 Task: Look for properties with a step-free path to the guest entrance.
Action: Mouse moved to (979, 115)
Screenshot: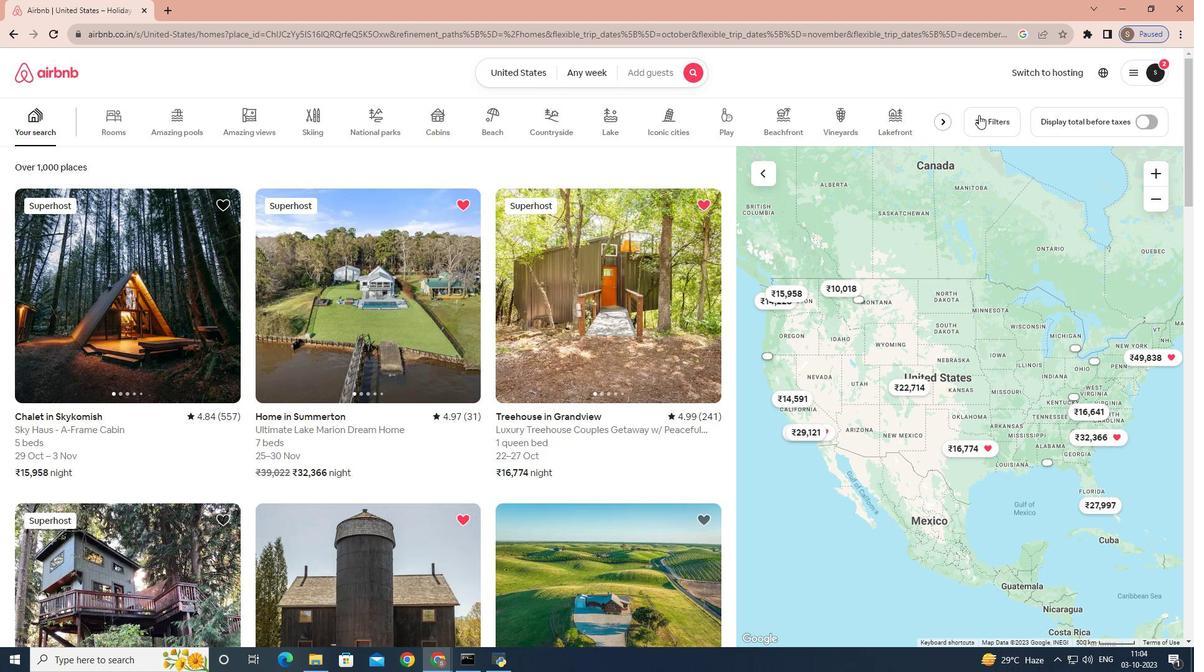 
Action: Mouse pressed left at (979, 115)
Screenshot: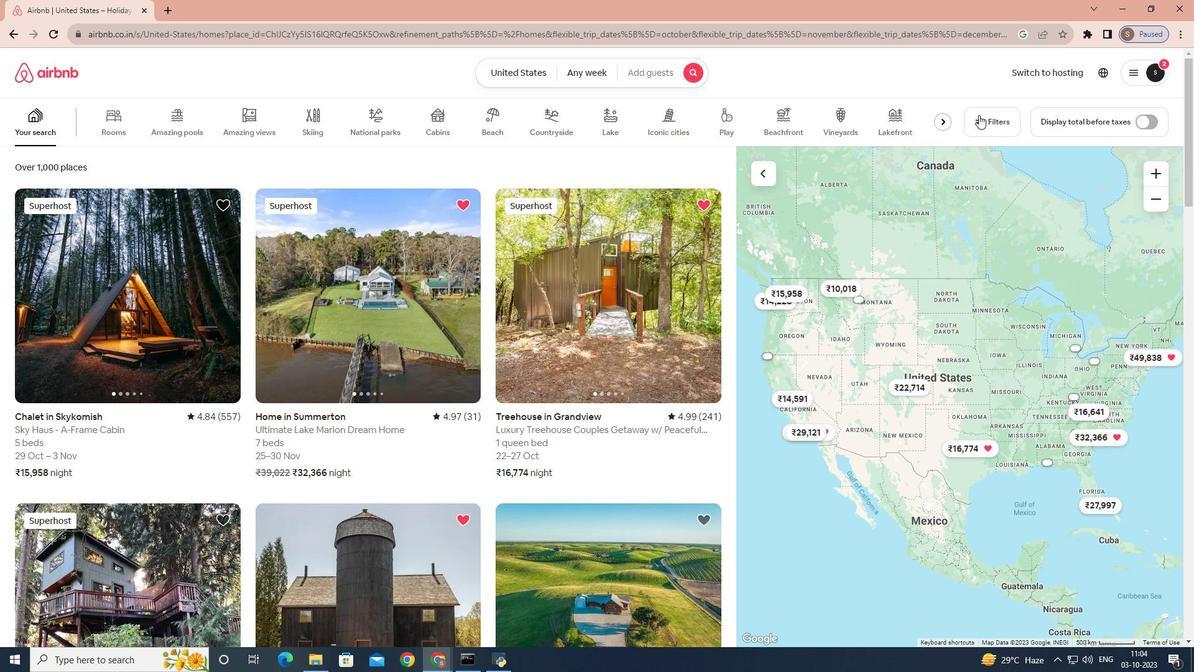 
Action: Mouse moved to (723, 197)
Screenshot: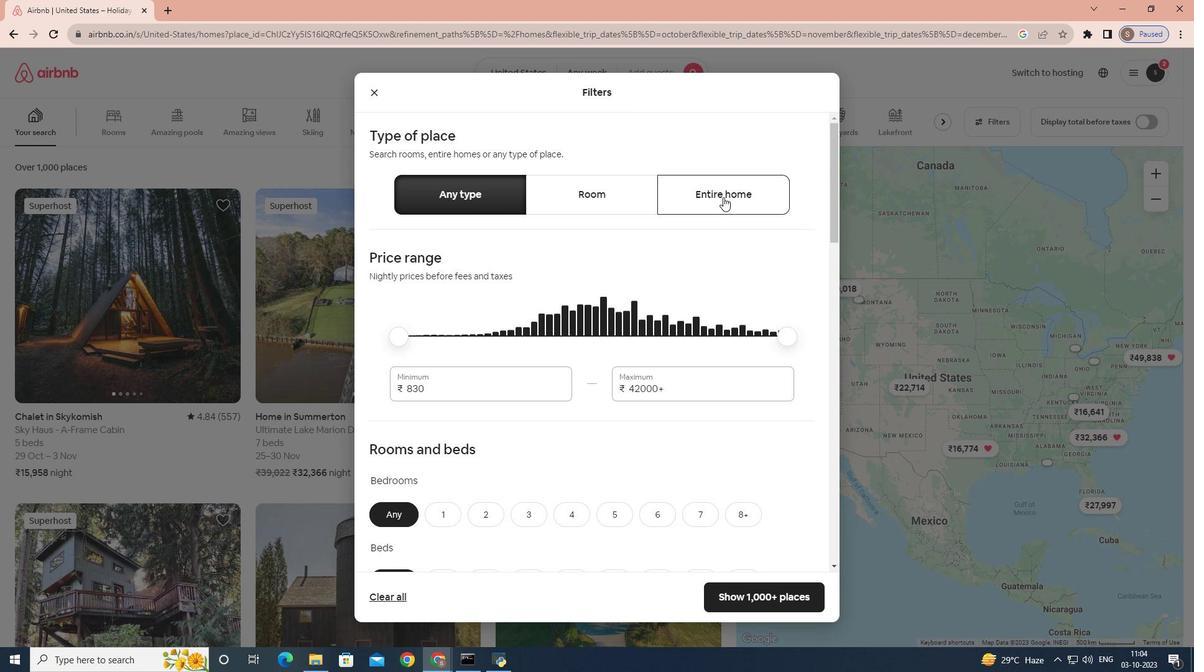 
Action: Mouse pressed left at (723, 197)
Screenshot: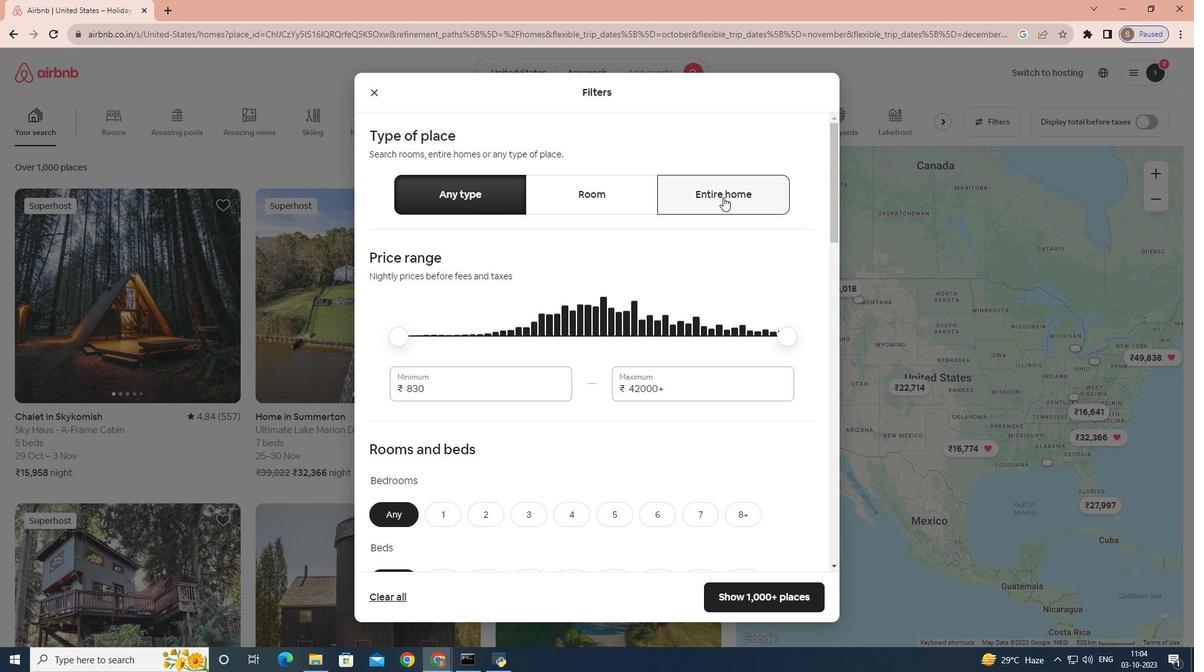 
Action: Mouse moved to (604, 319)
Screenshot: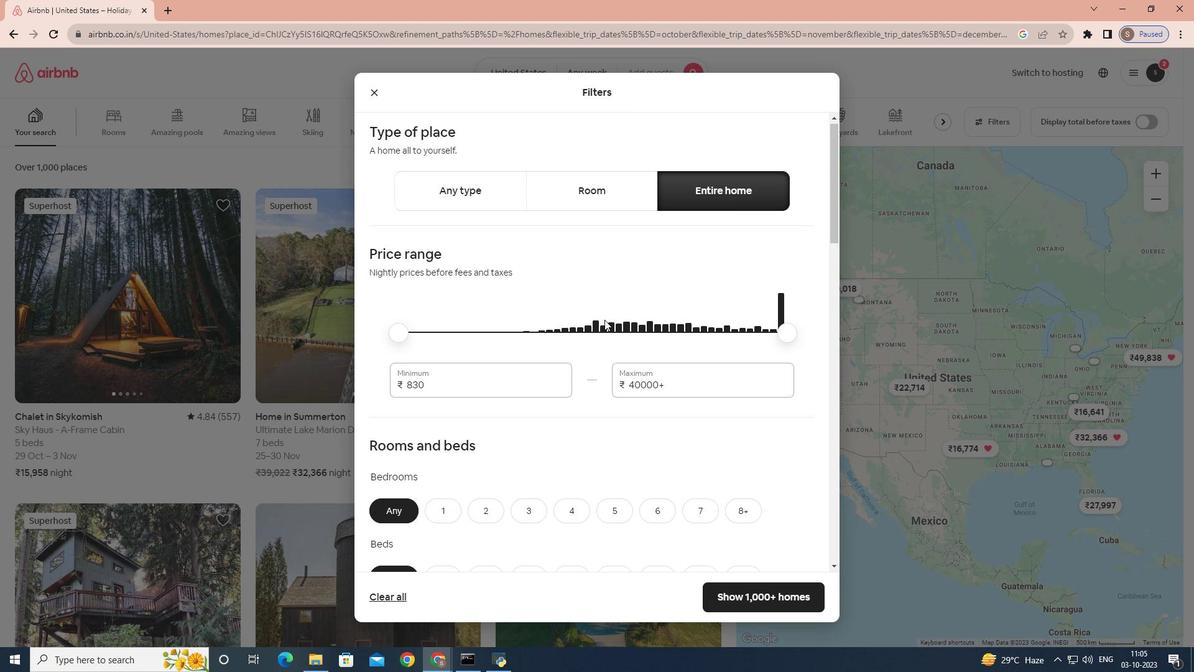 
Action: Mouse scrolled (604, 319) with delta (0, 0)
Screenshot: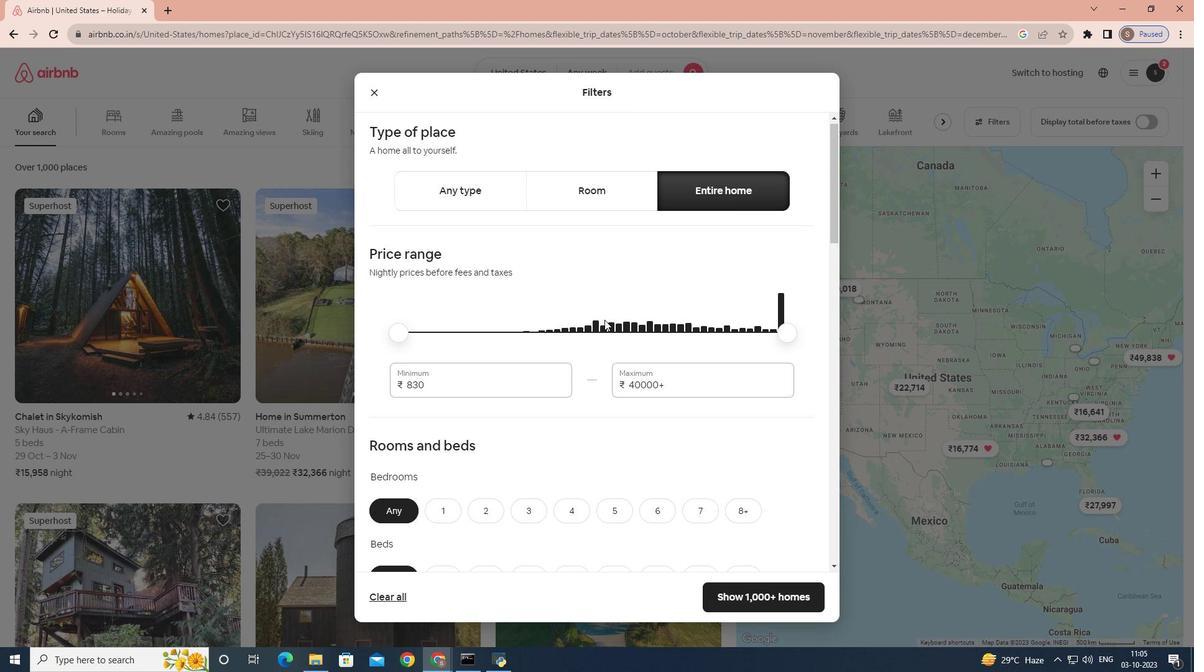 
Action: Mouse scrolled (604, 319) with delta (0, 0)
Screenshot: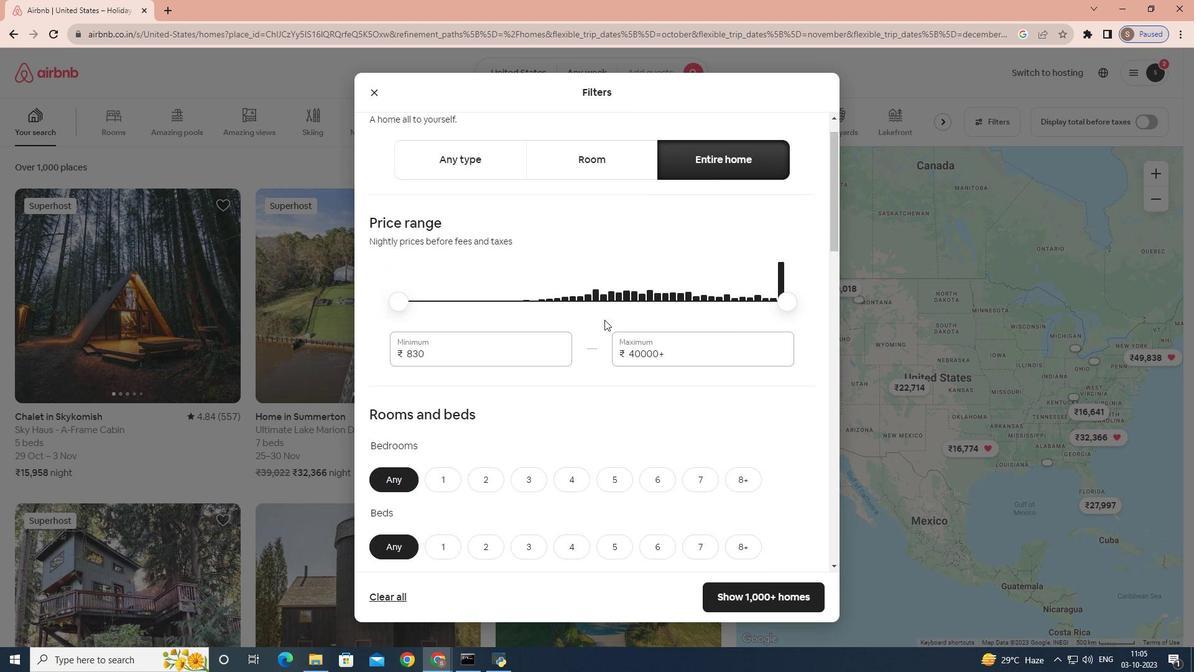 
Action: Mouse scrolled (604, 319) with delta (0, 0)
Screenshot: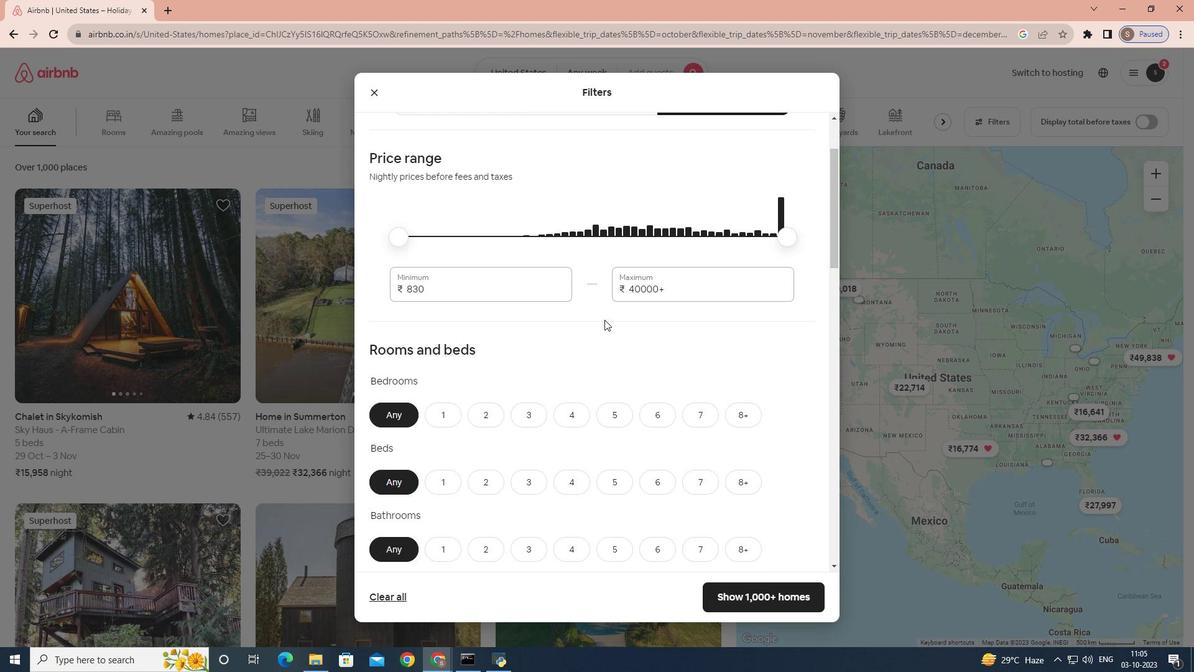 
Action: Mouse scrolled (604, 319) with delta (0, 0)
Screenshot: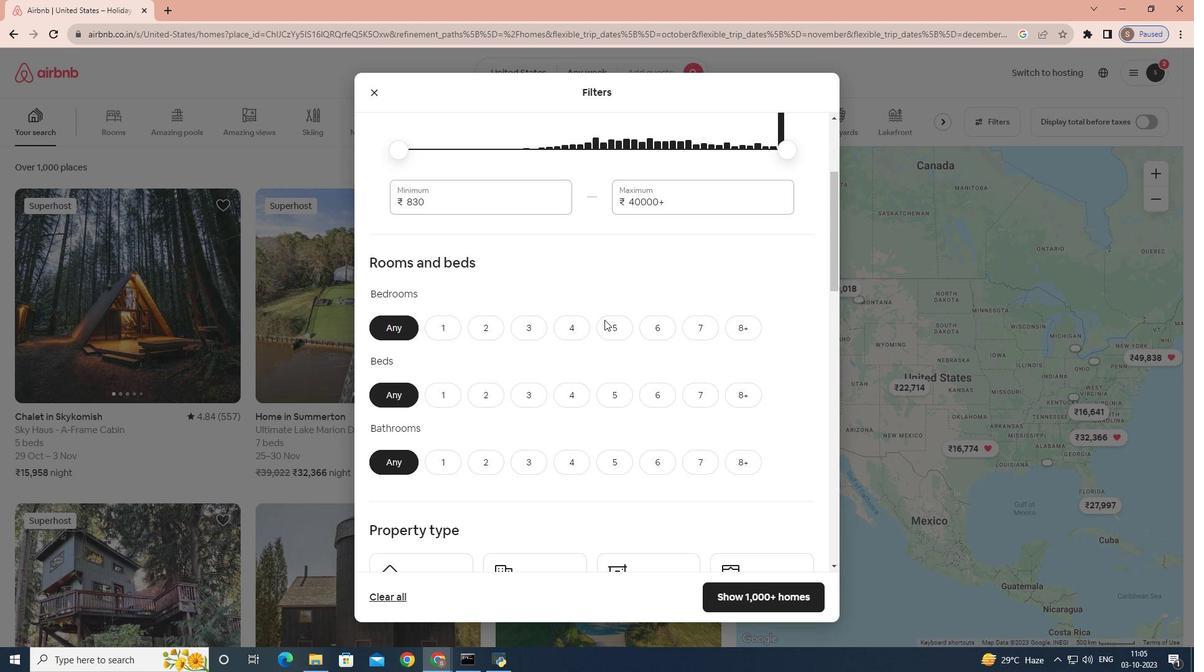 
Action: Mouse scrolled (604, 319) with delta (0, 0)
Screenshot: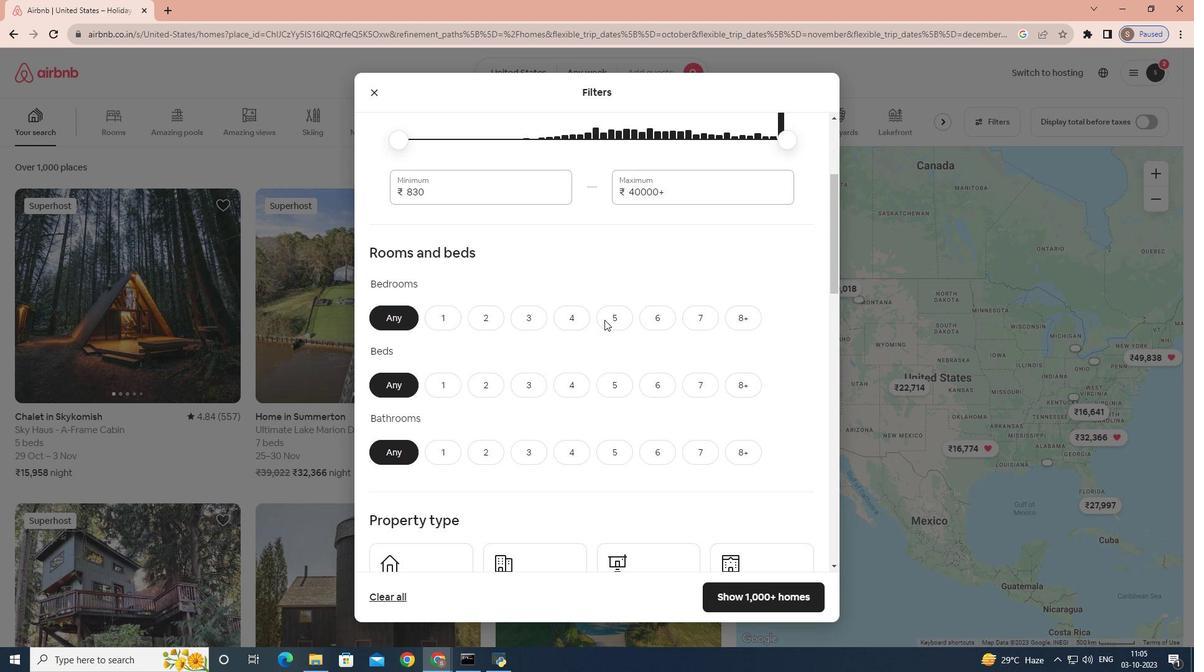 
Action: Mouse scrolled (604, 319) with delta (0, 0)
Screenshot: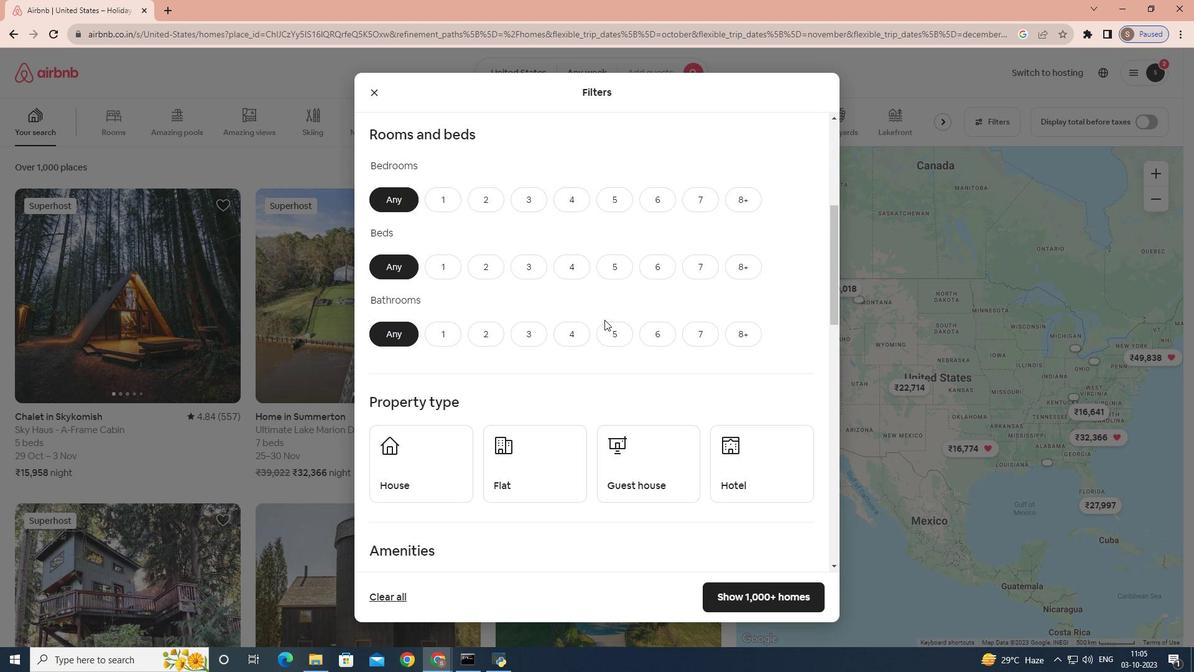 
Action: Mouse scrolled (604, 319) with delta (0, 0)
Screenshot: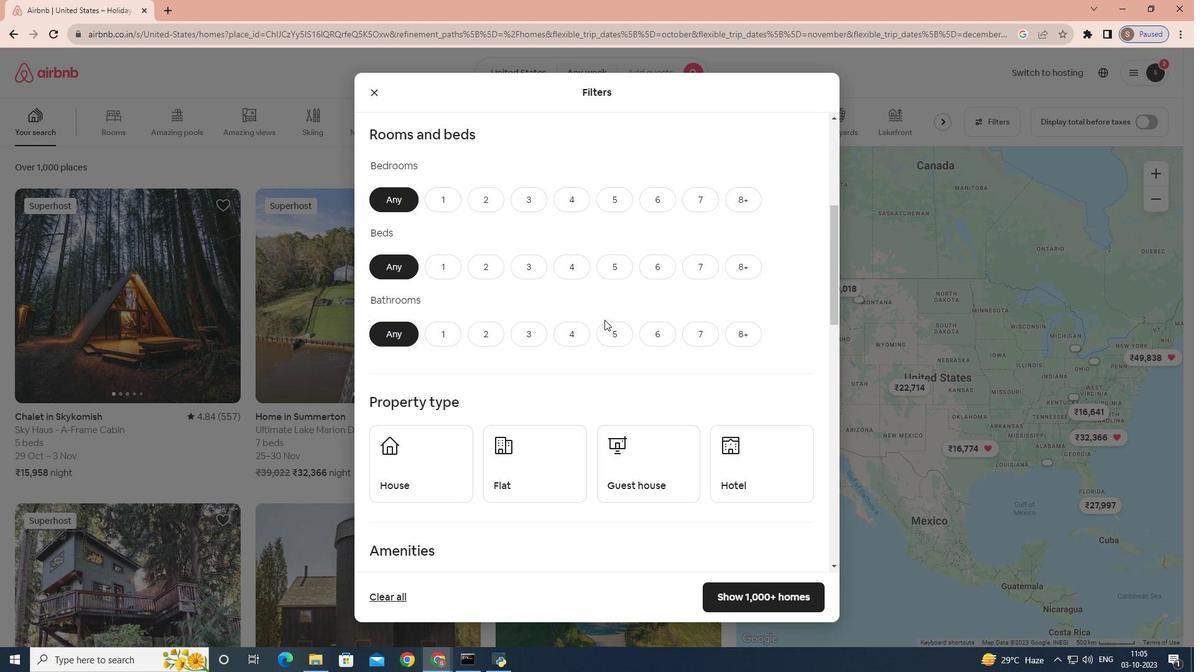 
Action: Mouse scrolled (604, 319) with delta (0, 0)
Screenshot: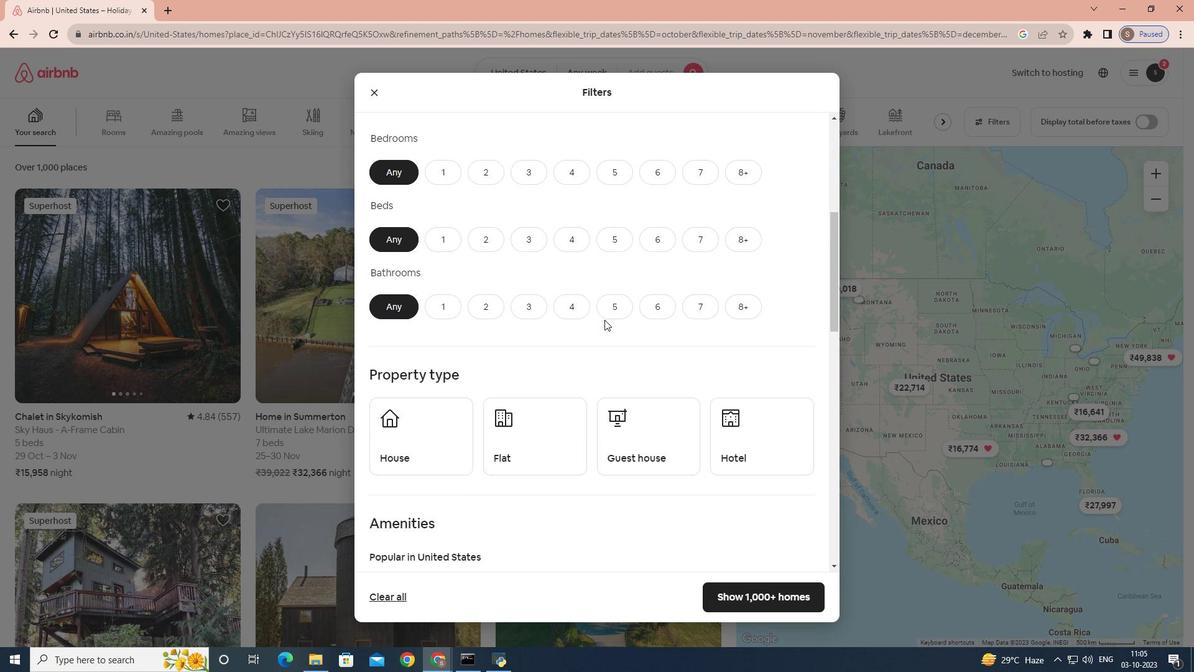 
Action: Mouse moved to (603, 326)
Screenshot: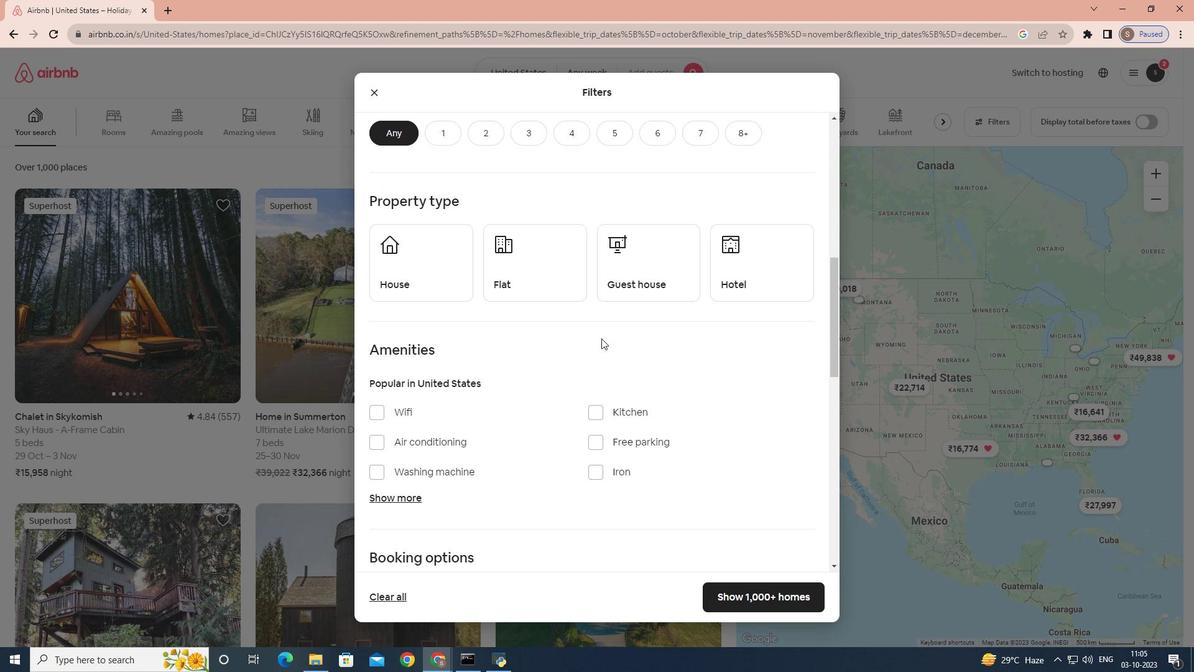 
Action: Mouse scrolled (603, 326) with delta (0, 0)
Screenshot: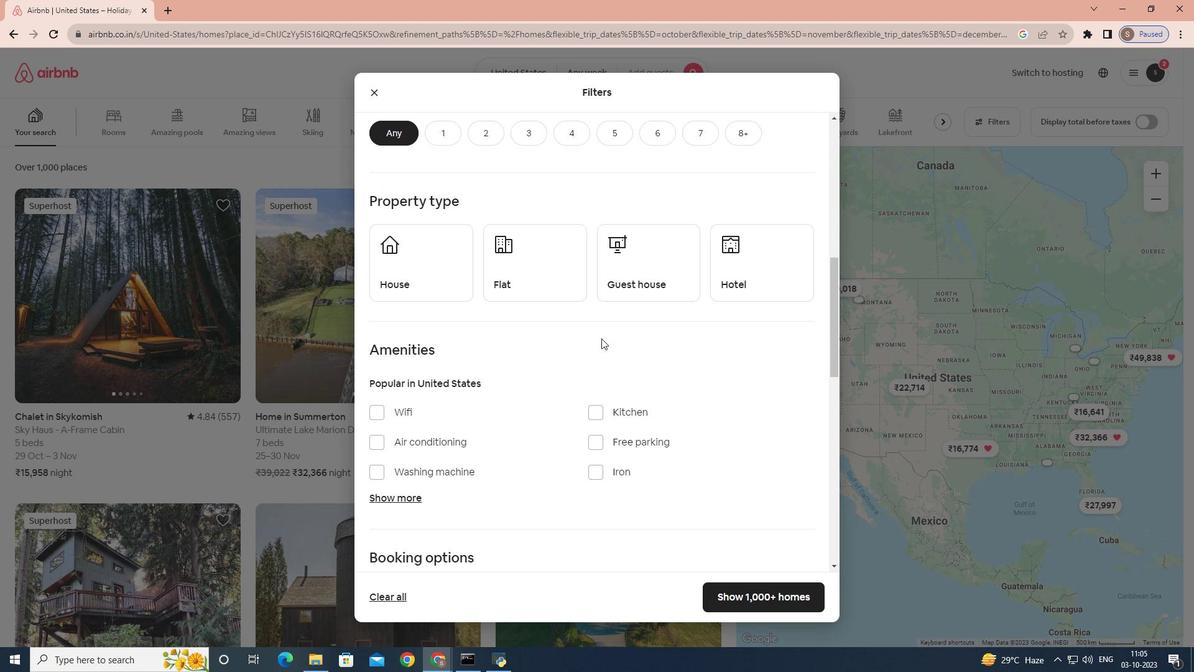
Action: Mouse moved to (602, 332)
Screenshot: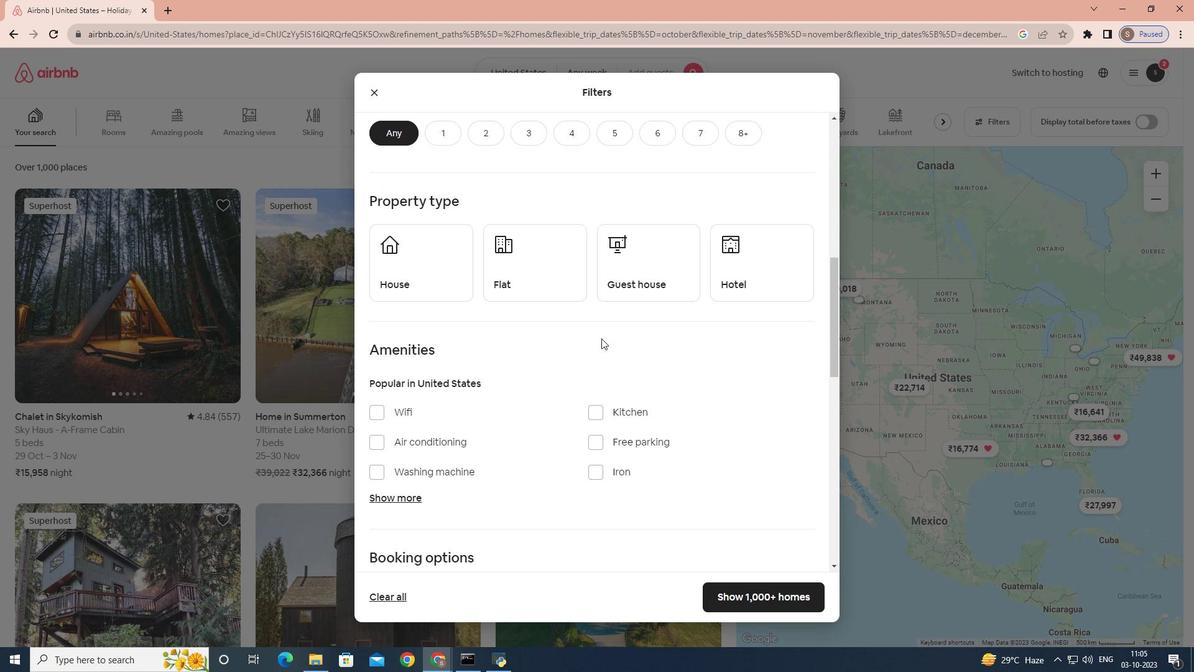 
Action: Mouse scrolled (602, 332) with delta (0, 0)
Screenshot: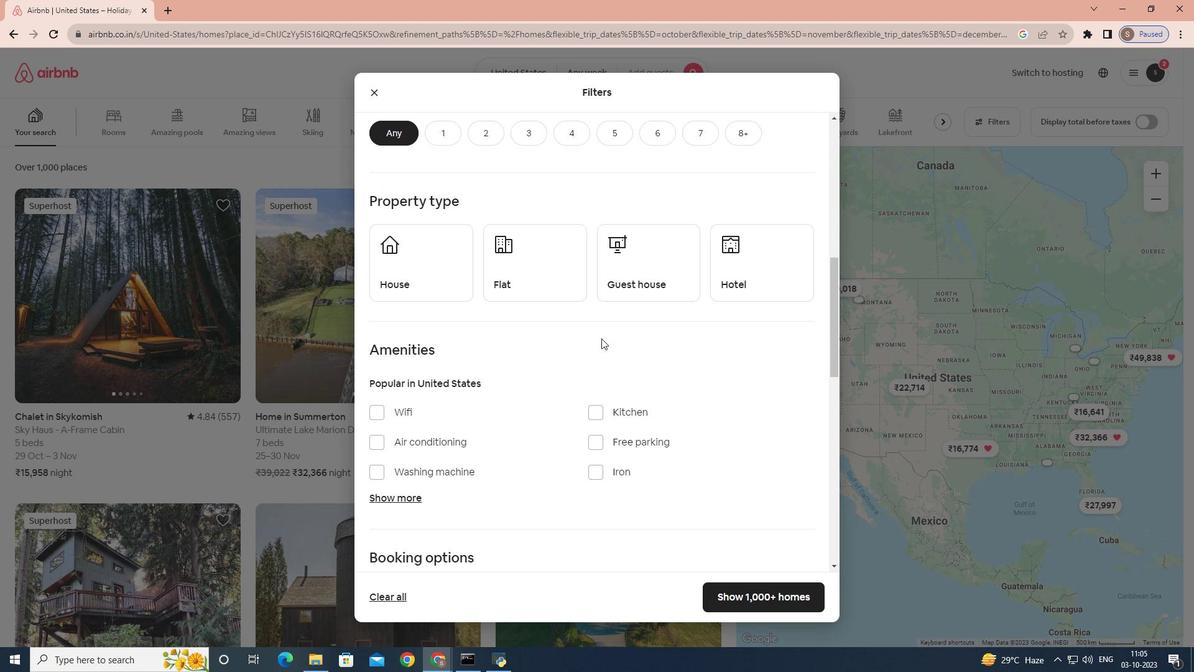 
Action: Mouse moved to (601, 337)
Screenshot: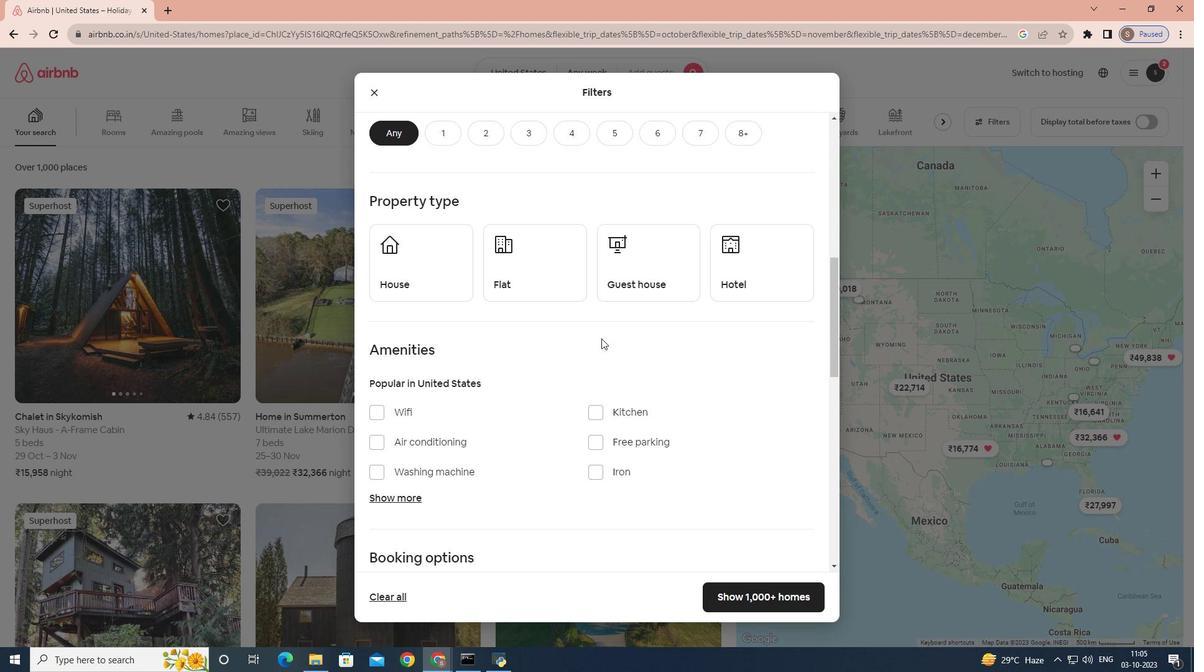 
Action: Mouse scrolled (601, 336) with delta (0, 0)
Screenshot: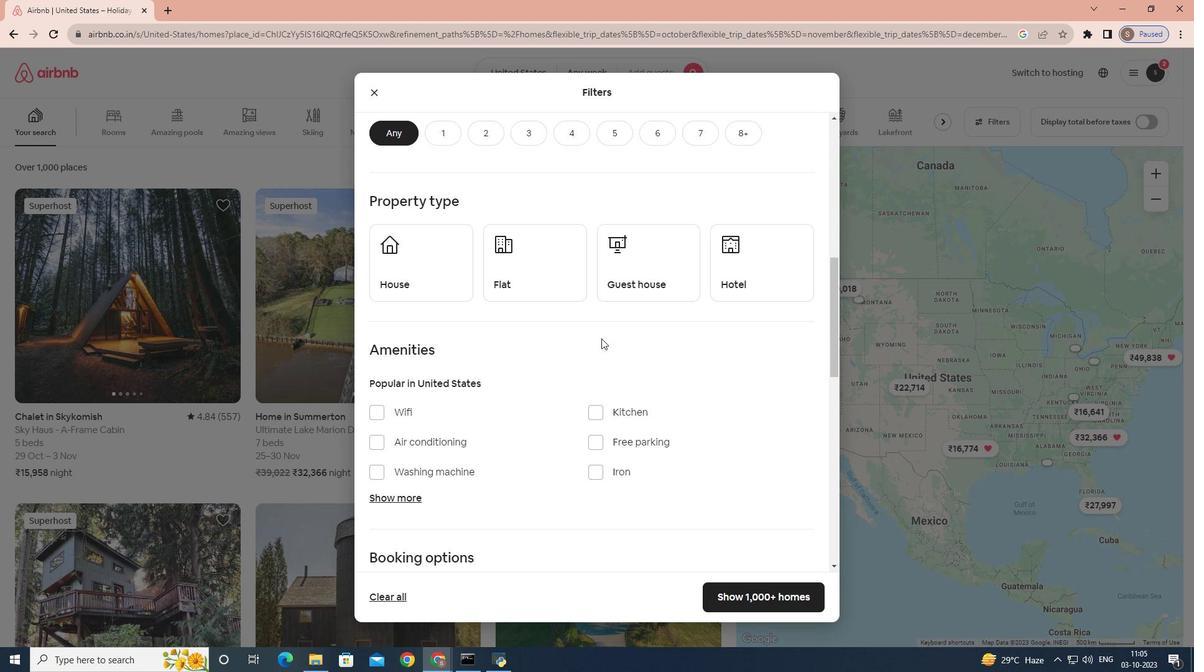 
Action: Mouse moved to (594, 344)
Screenshot: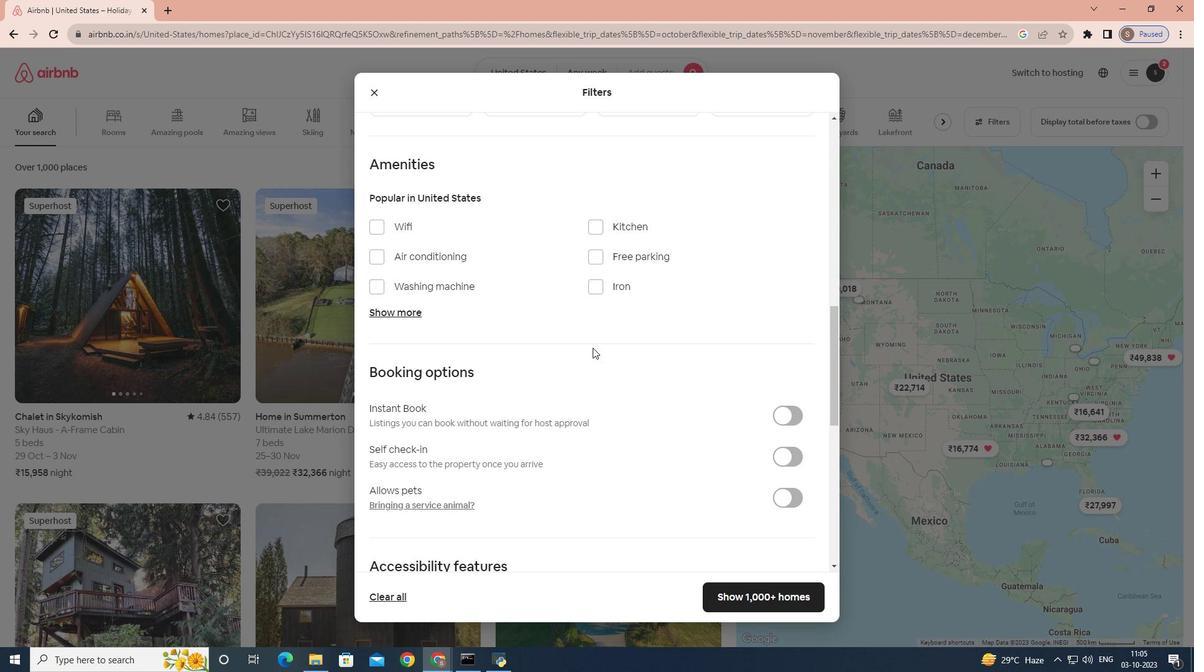 
Action: Mouse scrolled (594, 343) with delta (0, 0)
Screenshot: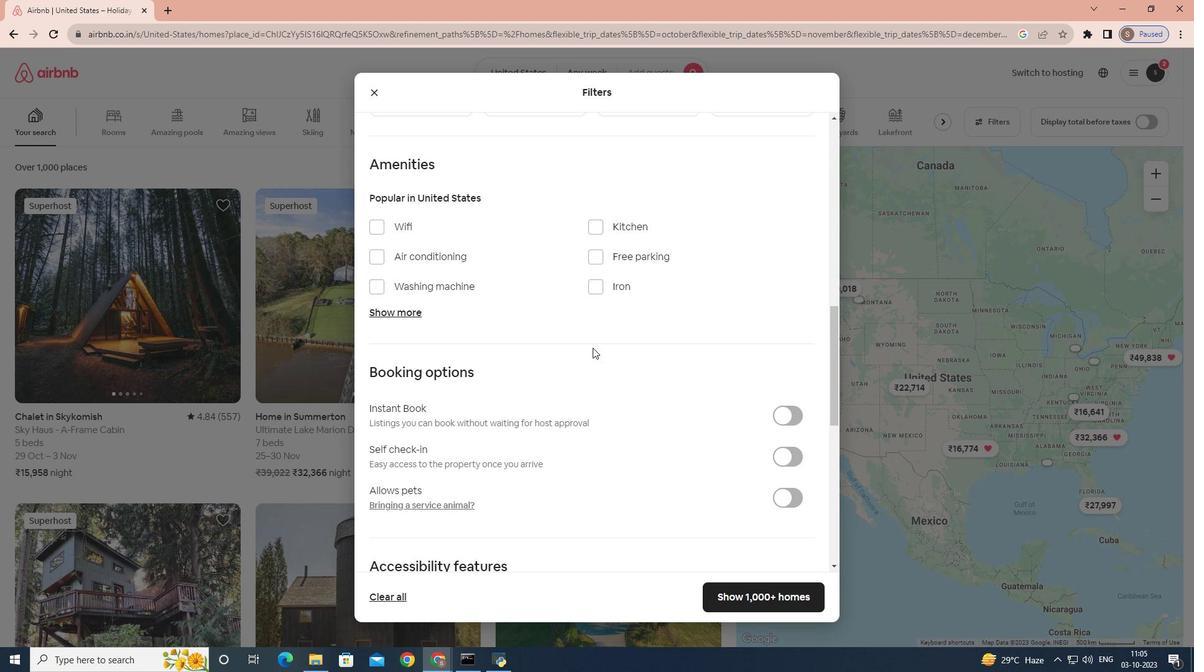 
Action: Mouse moved to (592, 347)
Screenshot: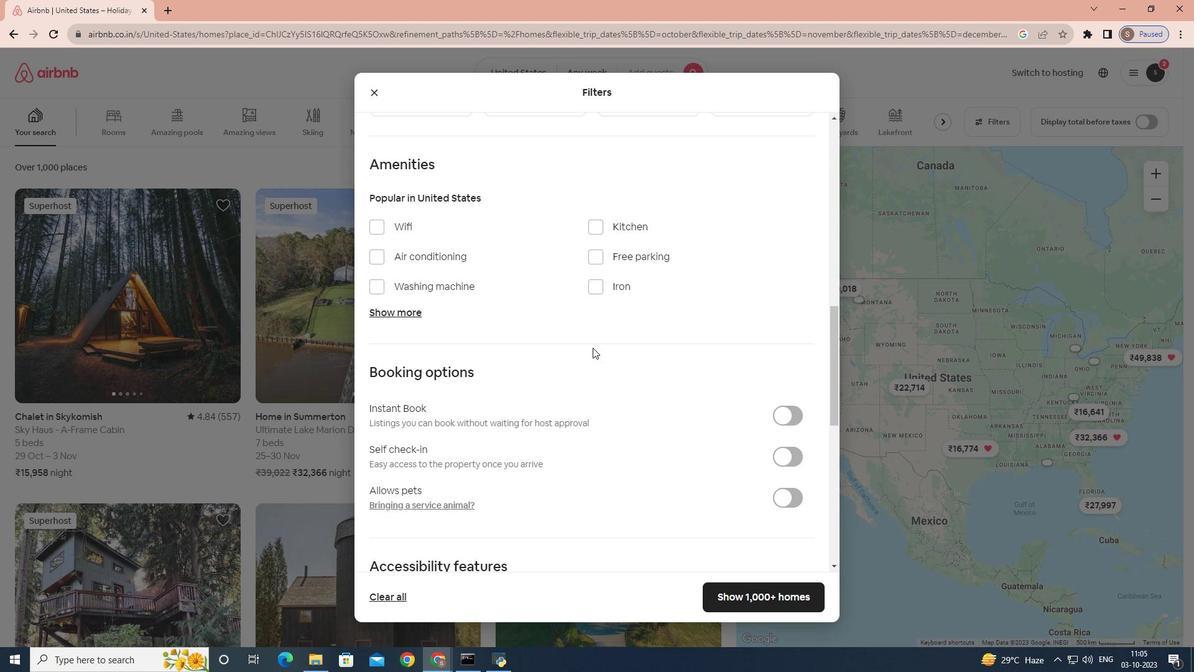 
Action: Mouse scrolled (592, 346) with delta (0, 0)
Screenshot: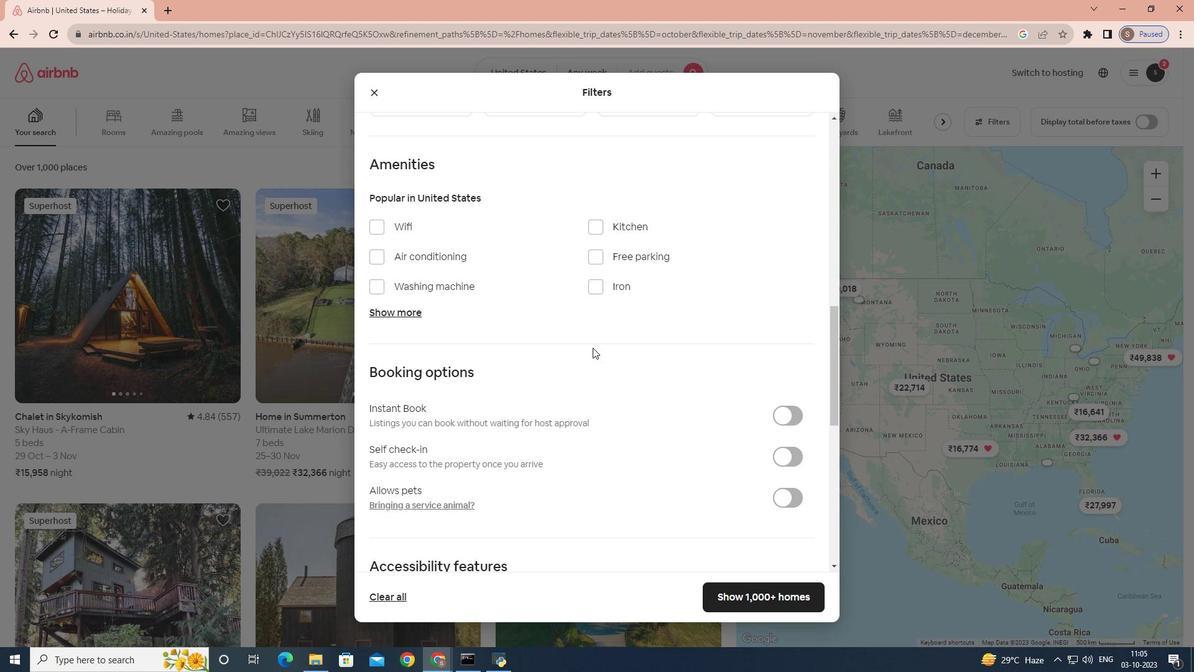 
Action: Mouse moved to (592, 347)
Screenshot: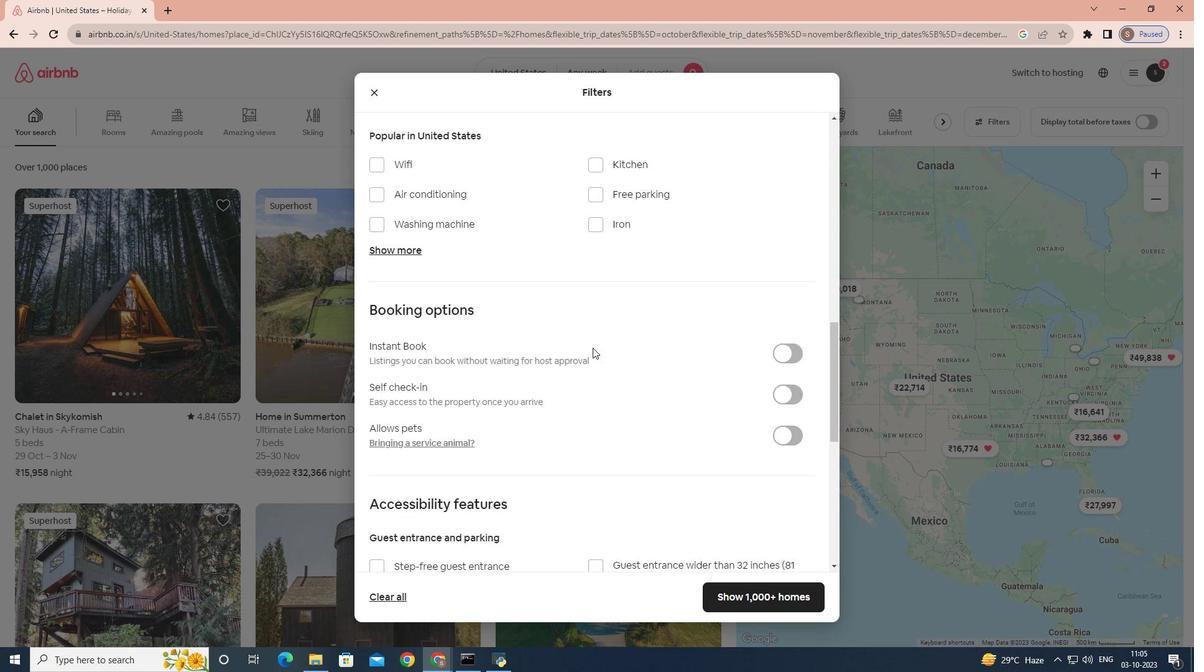 
Action: Mouse scrolled (592, 347) with delta (0, 0)
Screenshot: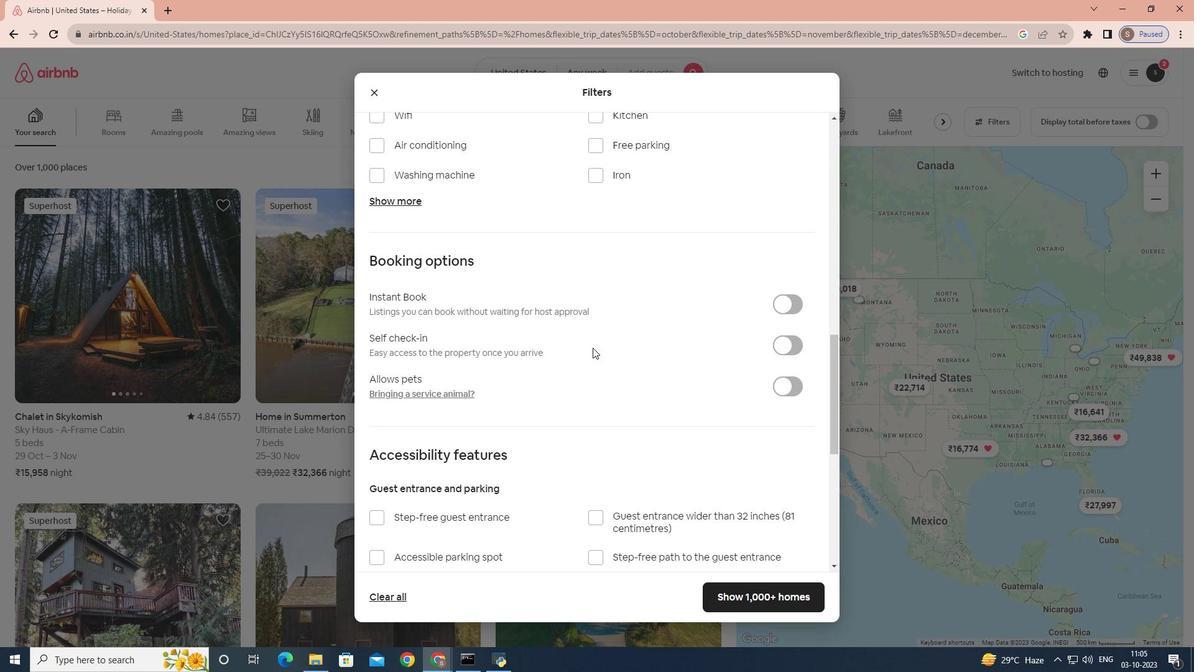 
Action: Mouse scrolled (592, 347) with delta (0, 0)
Screenshot: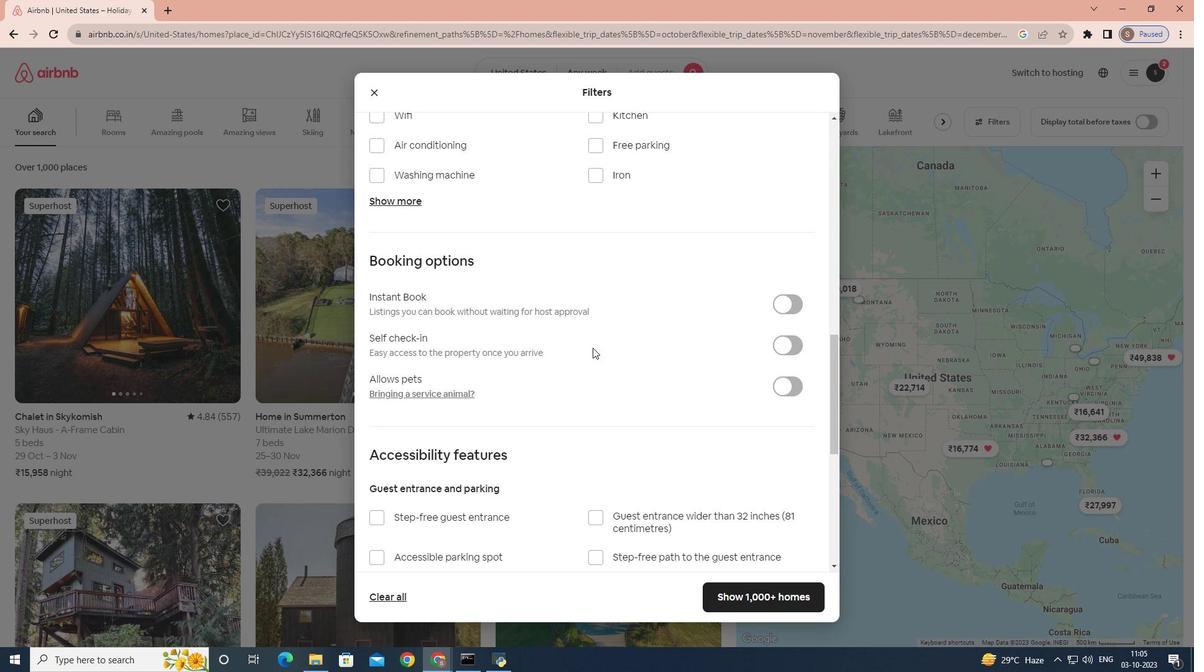 
Action: Mouse scrolled (592, 347) with delta (0, 0)
Screenshot: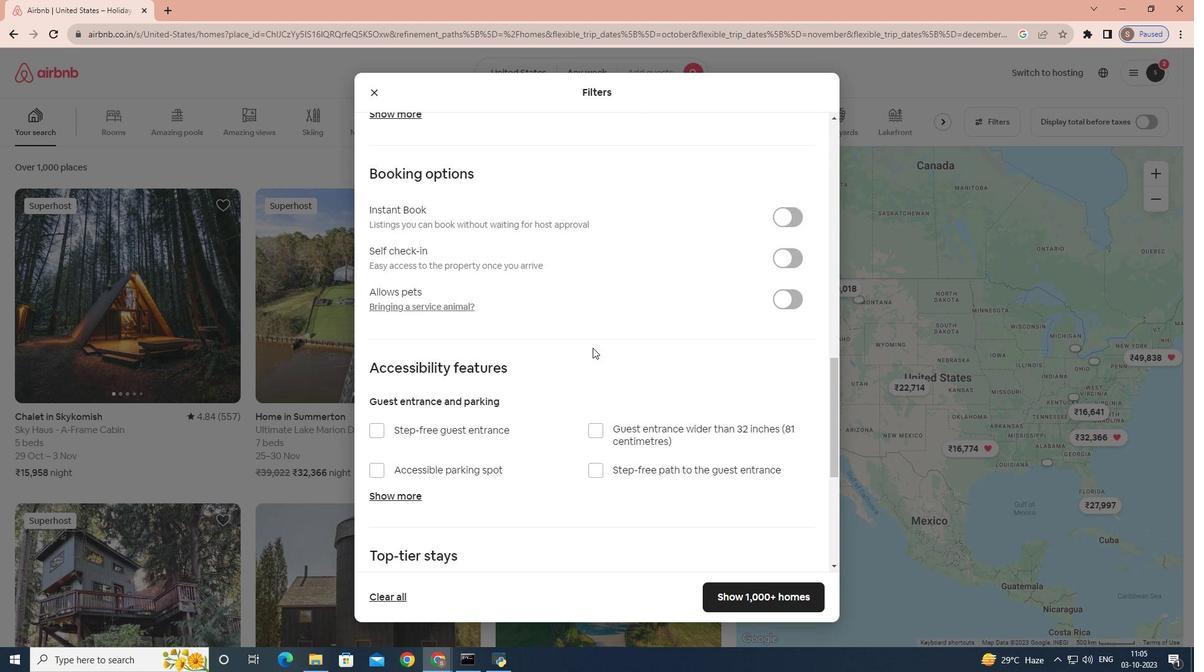 
Action: Mouse moved to (600, 375)
Screenshot: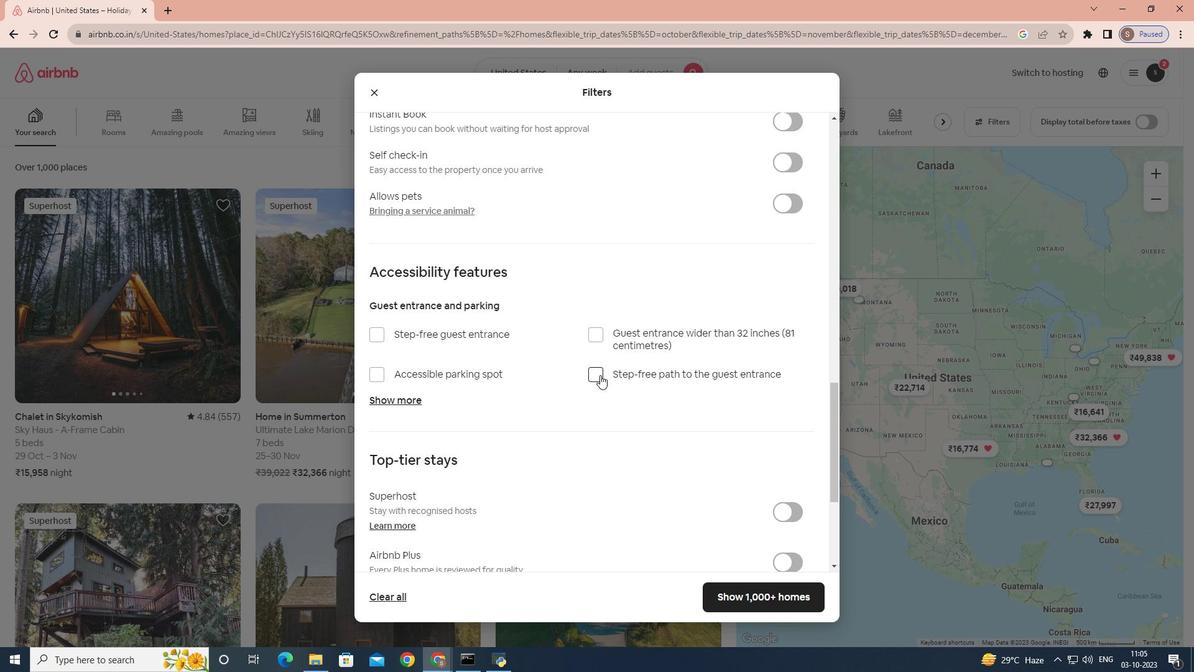 
Action: Mouse pressed left at (600, 375)
Screenshot: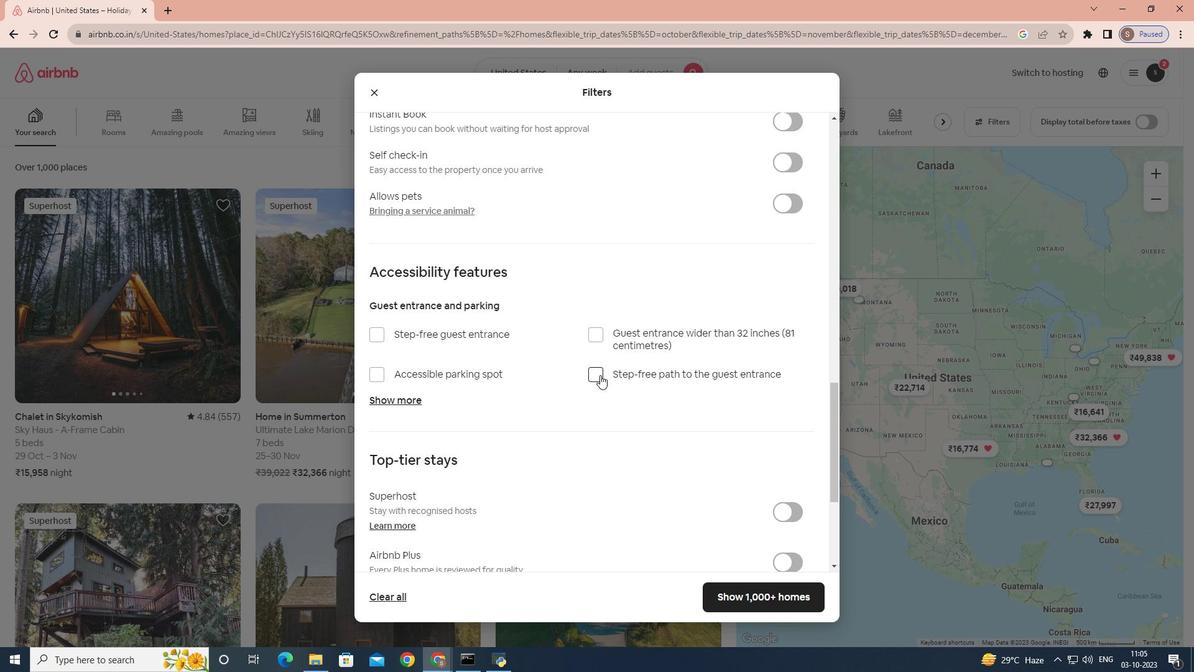 
Action: Mouse moved to (736, 605)
Screenshot: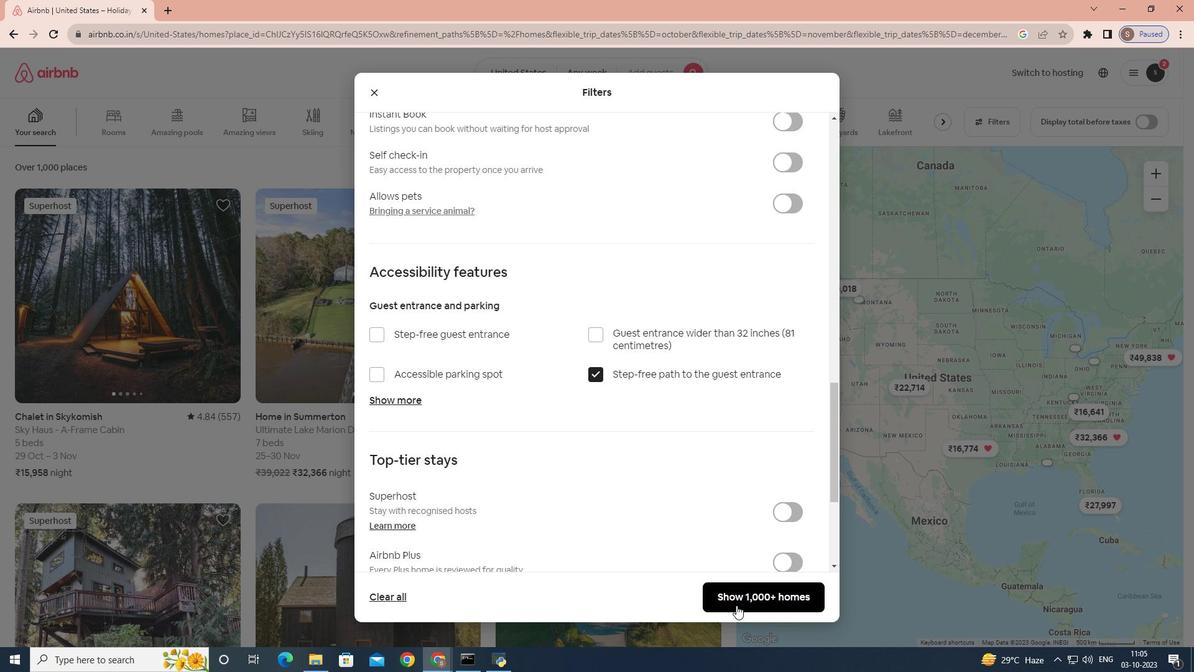 
Action: Mouse pressed left at (736, 605)
Screenshot: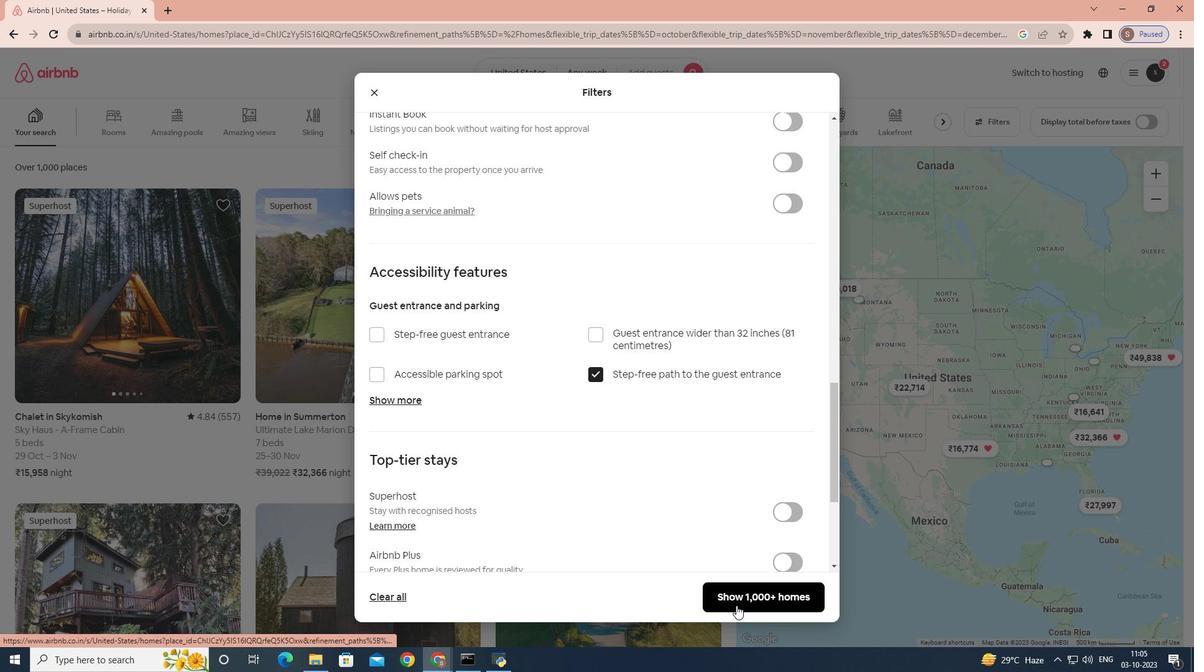 
